 Task: Assign in the project AgileBolt the issue 'Integrate a new interactive tutorial feature into an existing e-learning platform to enhance user engagement and learning outcomes' to the sprint 'Usability Testing Sprint'. Assign in the project AgileBolt the issue 'Develop a new tool for automated testing of mobile application performance and resource consumption' to the sprint 'Usability Testing Sprint'. Assign in the project AgileBolt the issue 'Upgrade the logging and monitoring capabilities of a web application to improve error detection and debugging' to the sprint 'Usability Testing Sprint'. Assign in the project AgileBolt the issue 'Create a new online platform for online entrepreneurship courses with advanced business planning and financial modeling features' to the sprint 'Usability Testing Sprint'
Action: Mouse moved to (973, 559)
Screenshot: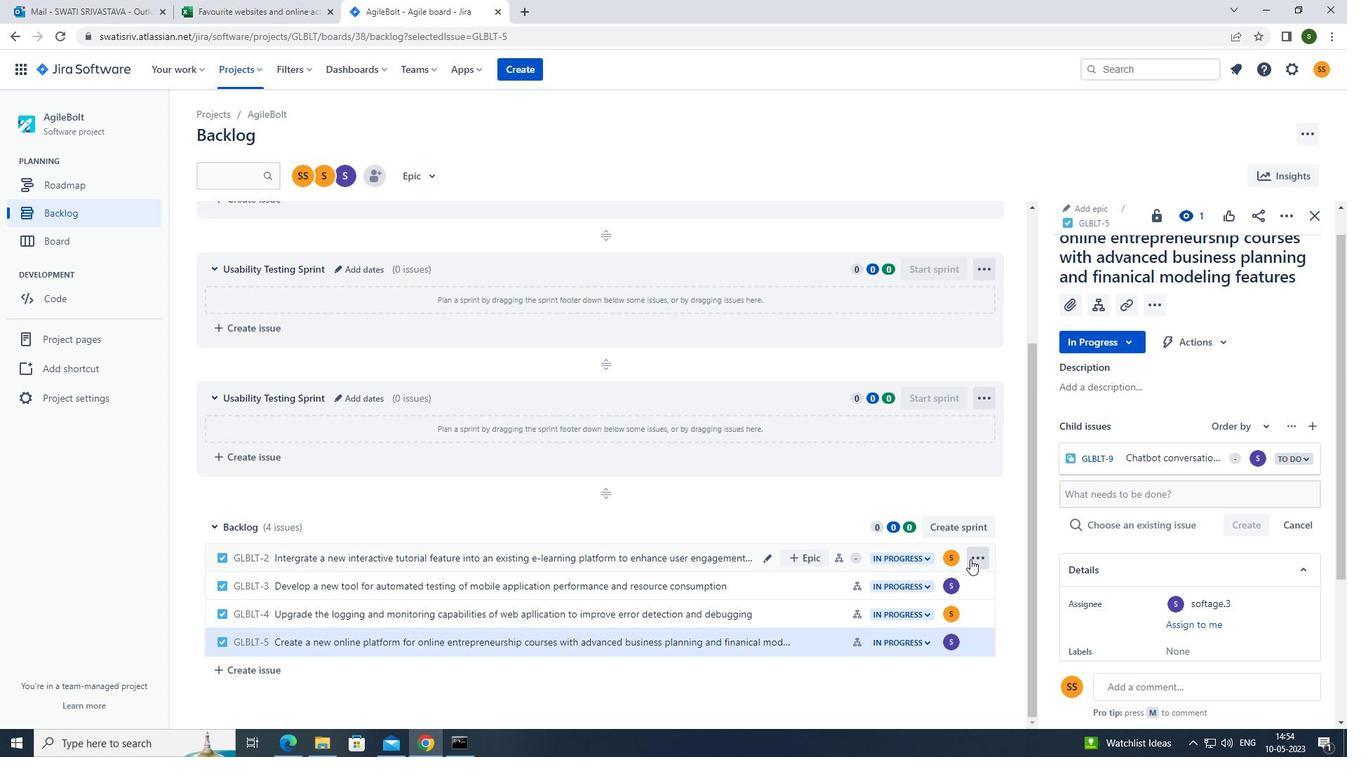 
Action: Mouse pressed left at (973, 559)
Screenshot: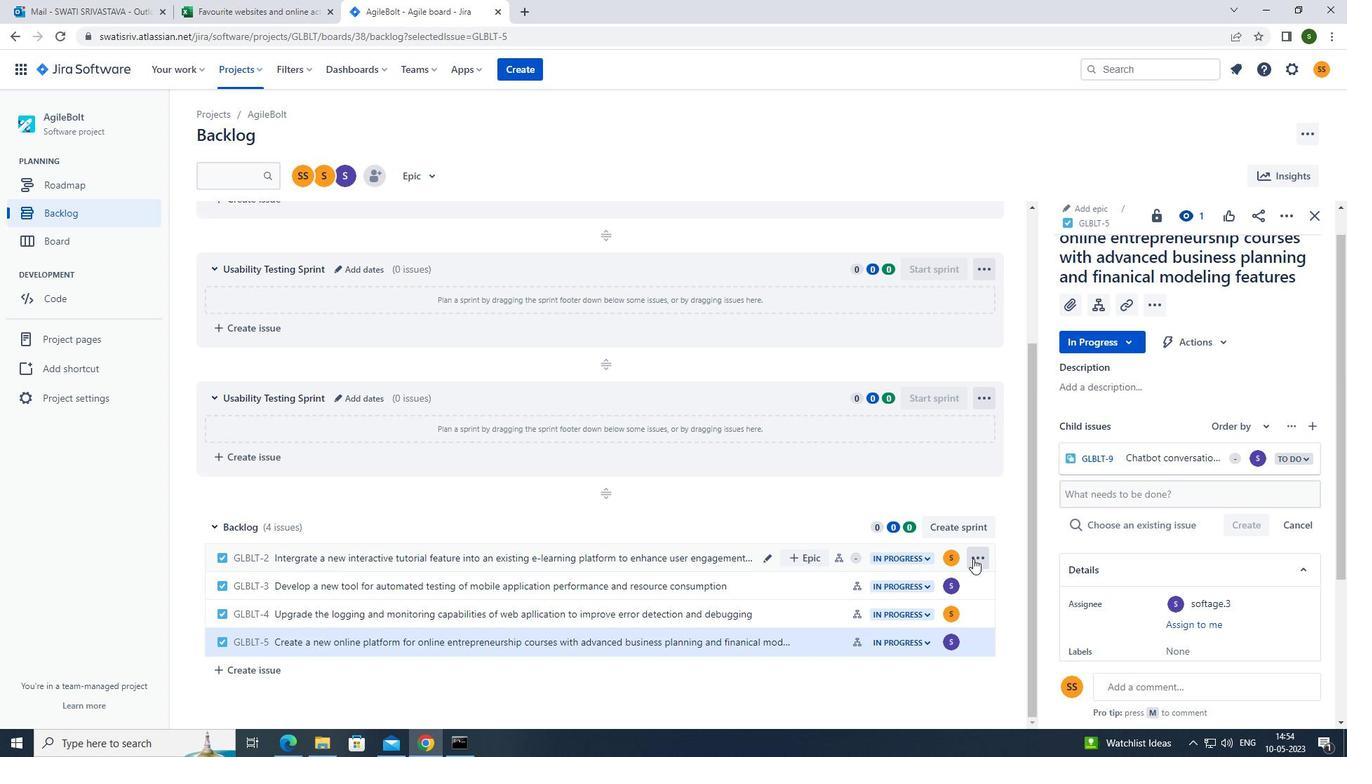 
Action: Mouse moved to (944, 439)
Screenshot: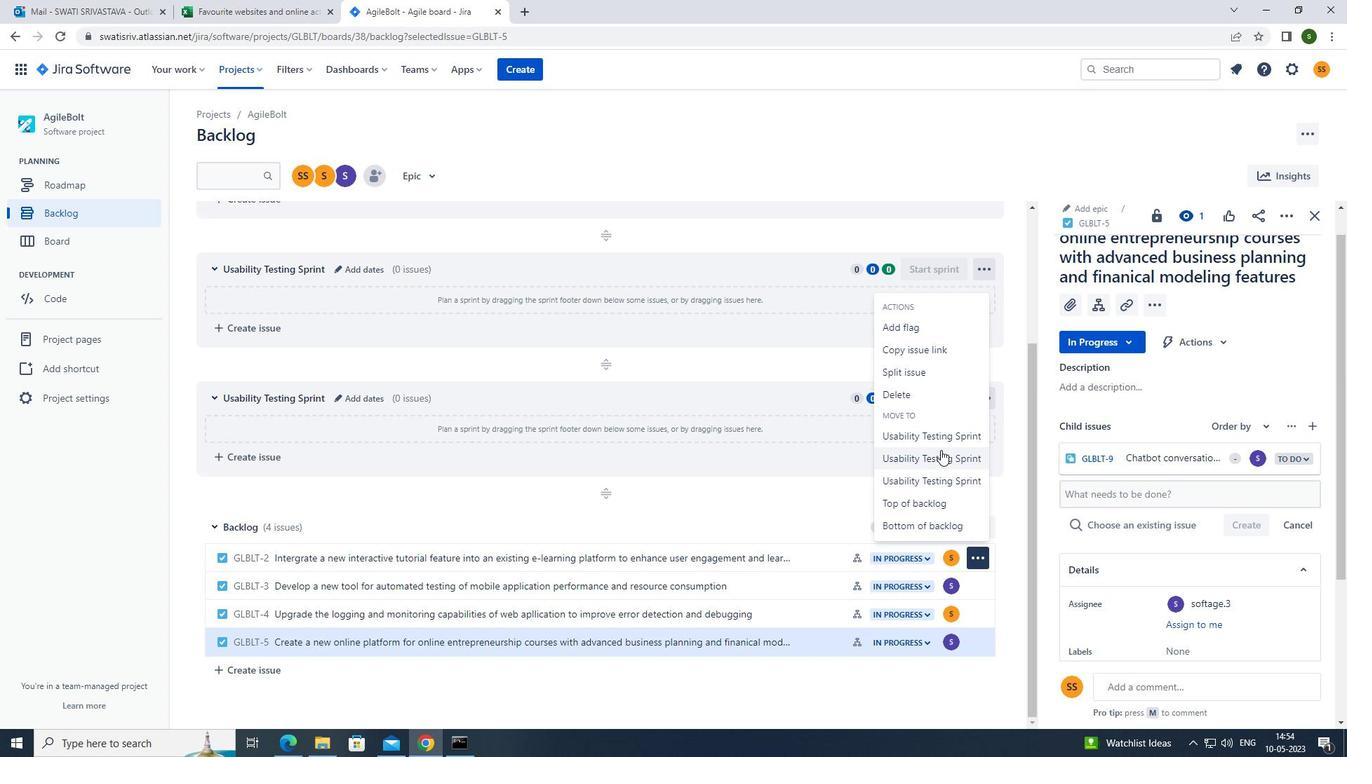 
Action: Mouse pressed left at (944, 439)
Screenshot: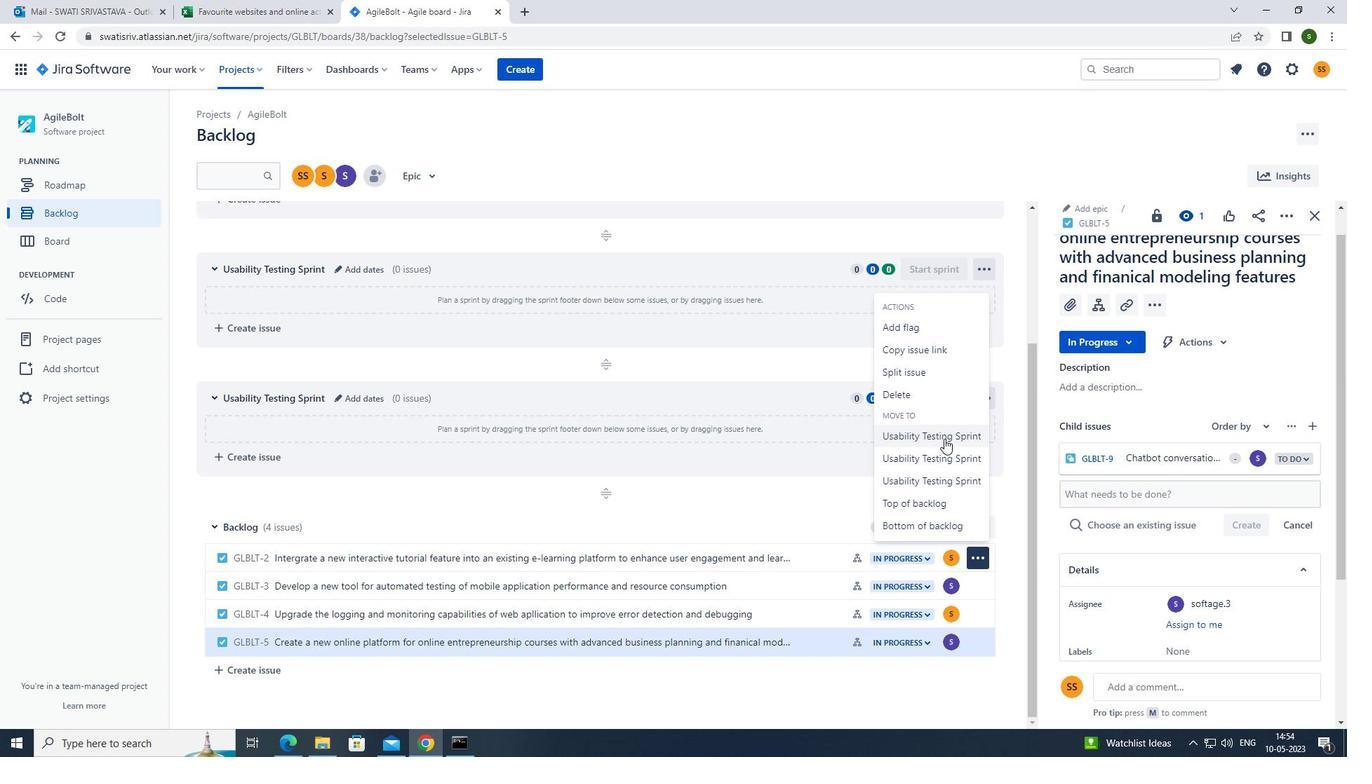 
Action: Mouse moved to (979, 588)
Screenshot: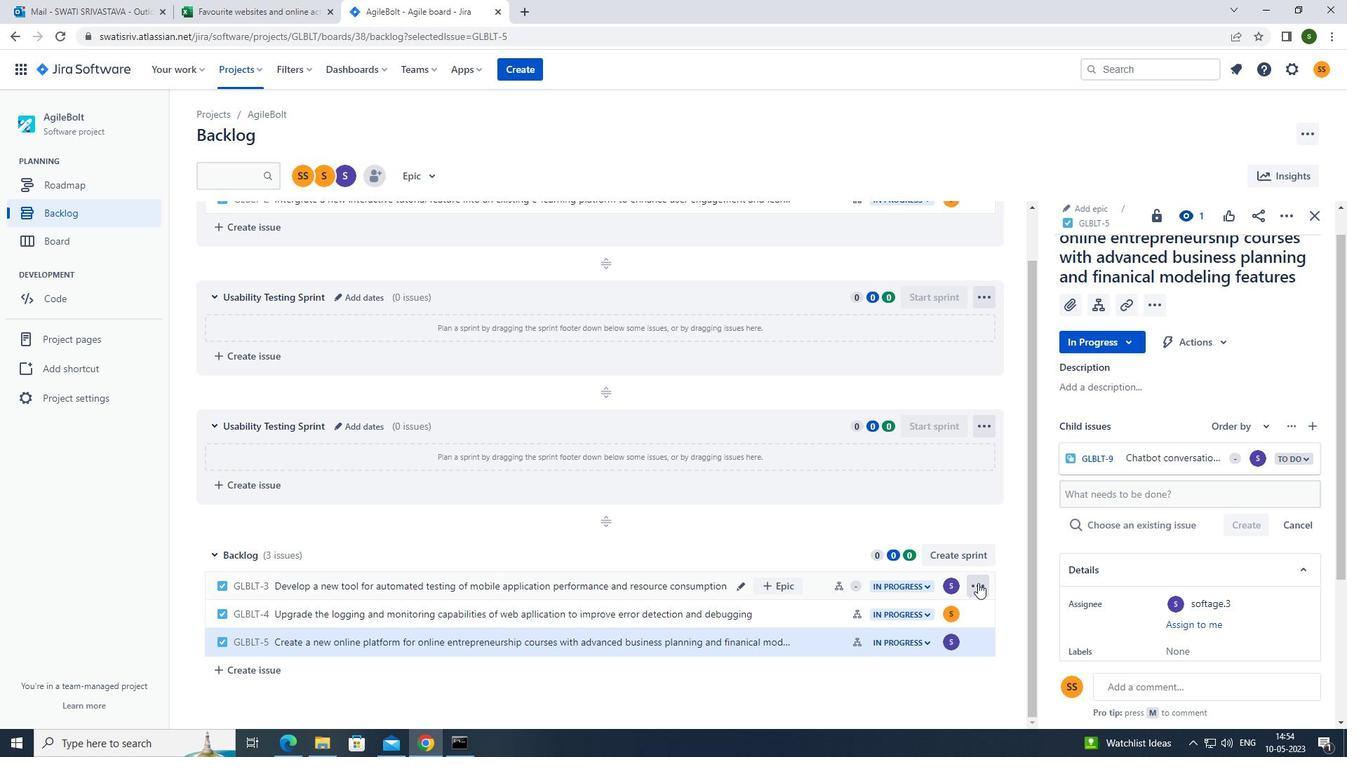 
Action: Mouse pressed left at (979, 588)
Screenshot: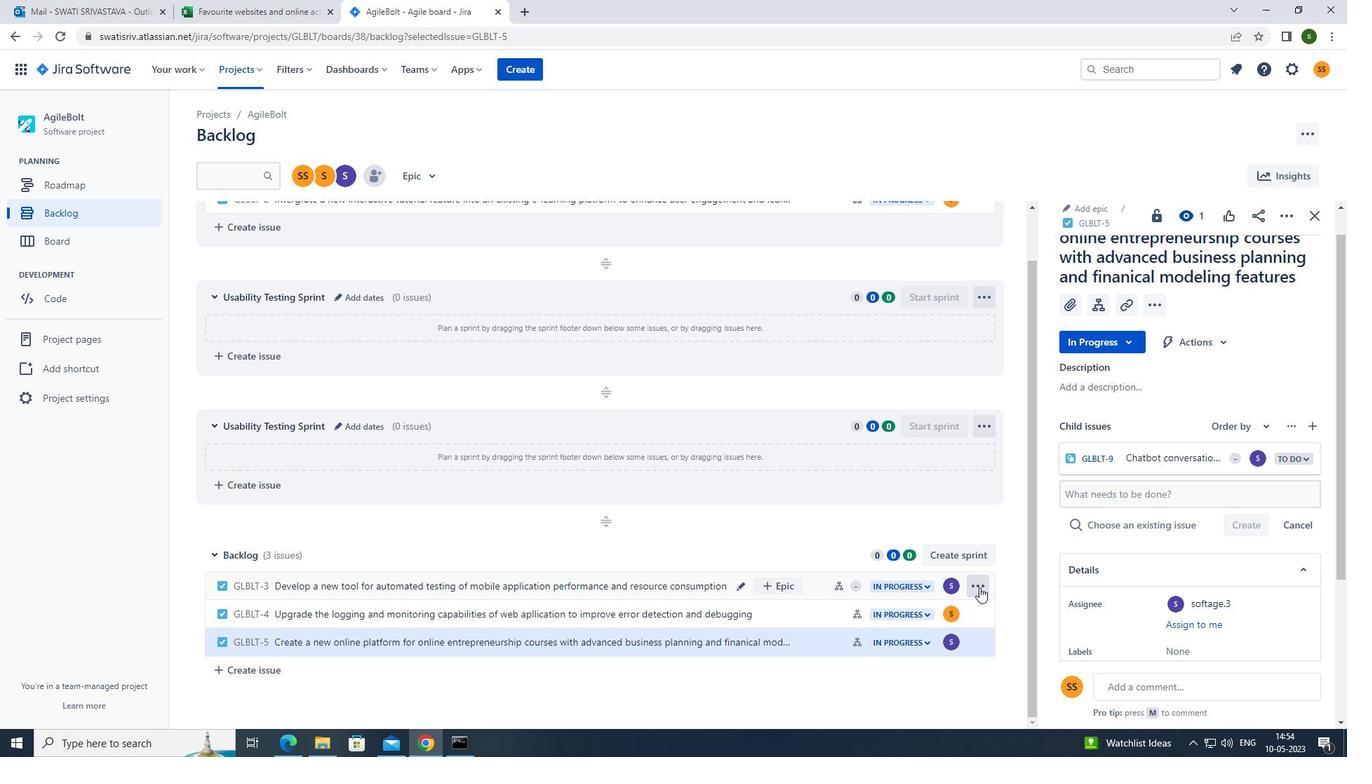 
Action: Mouse moved to (949, 489)
Screenshot: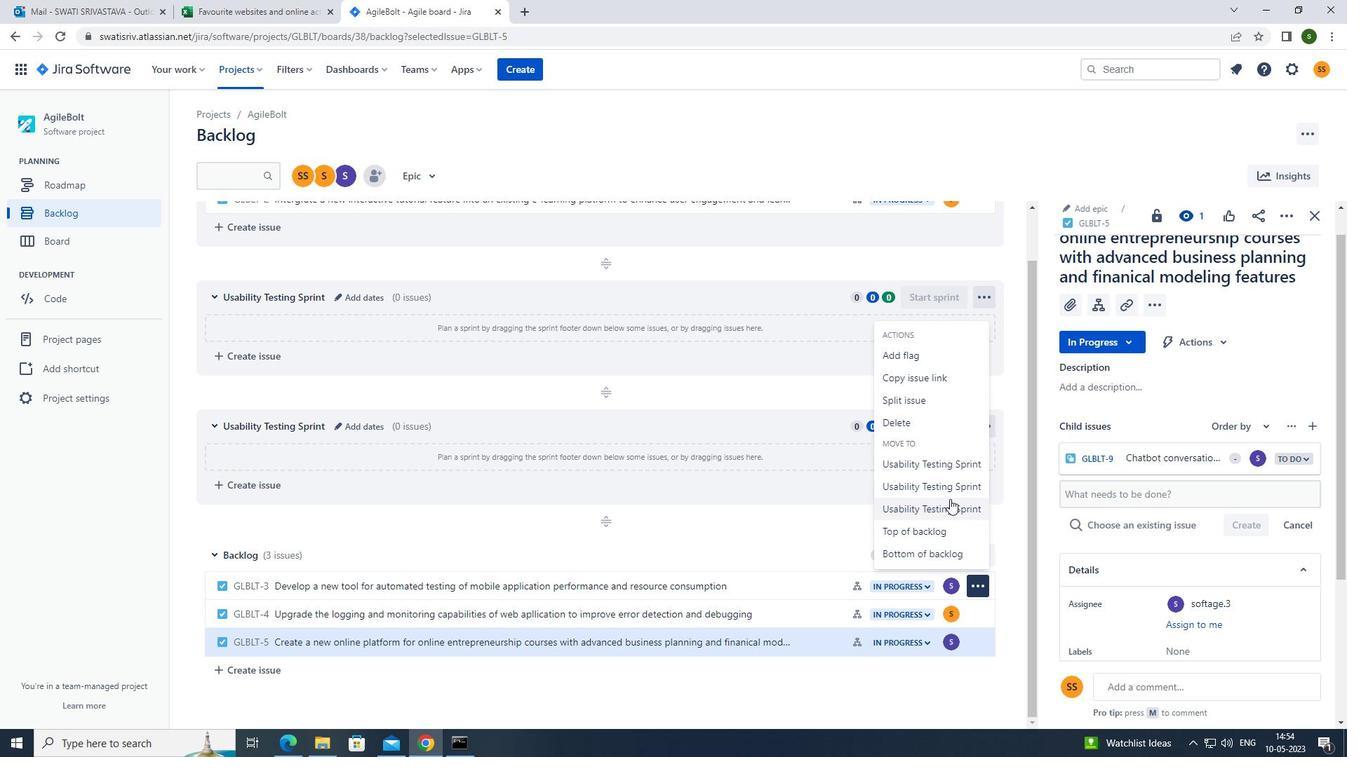 
Action: Mouse pressed left at (949, 489)
Screenshot: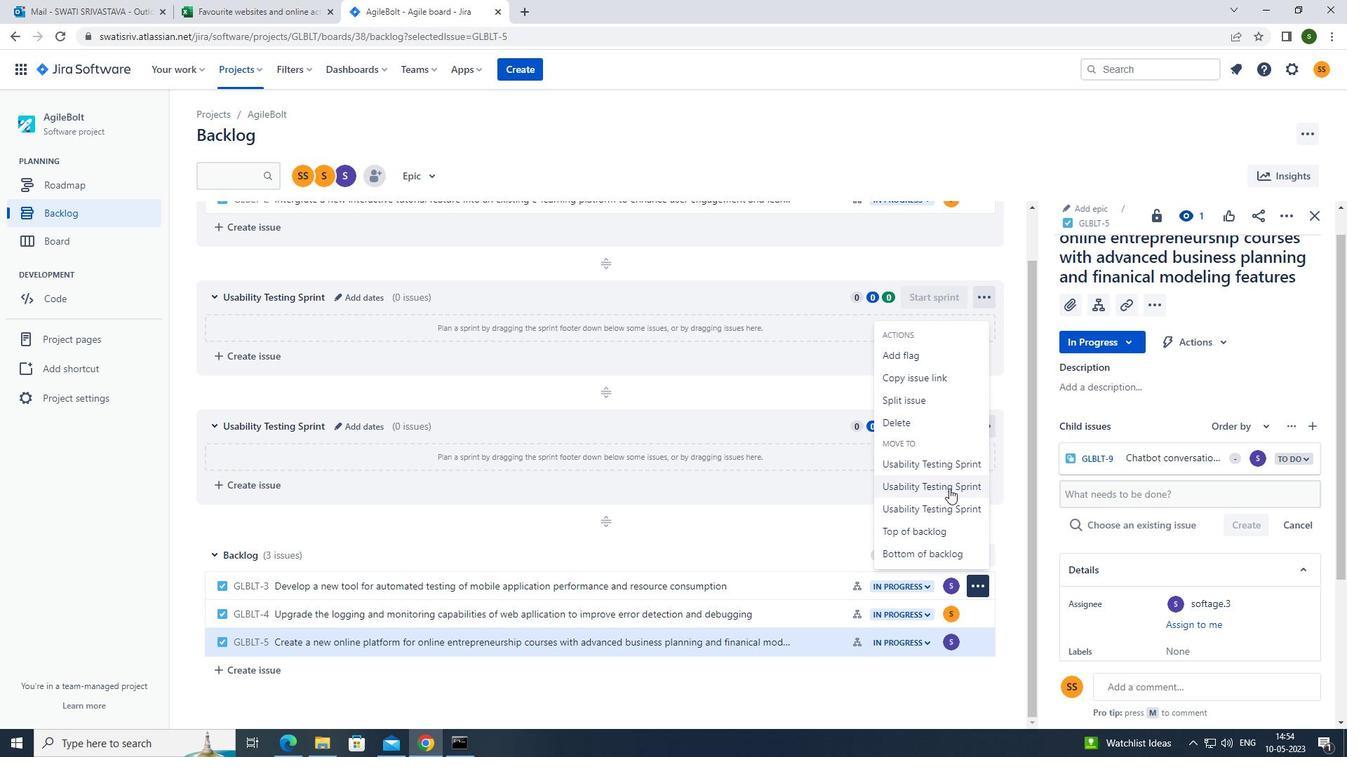 
Action: Mouse moved to (980, 613)
Screenshot: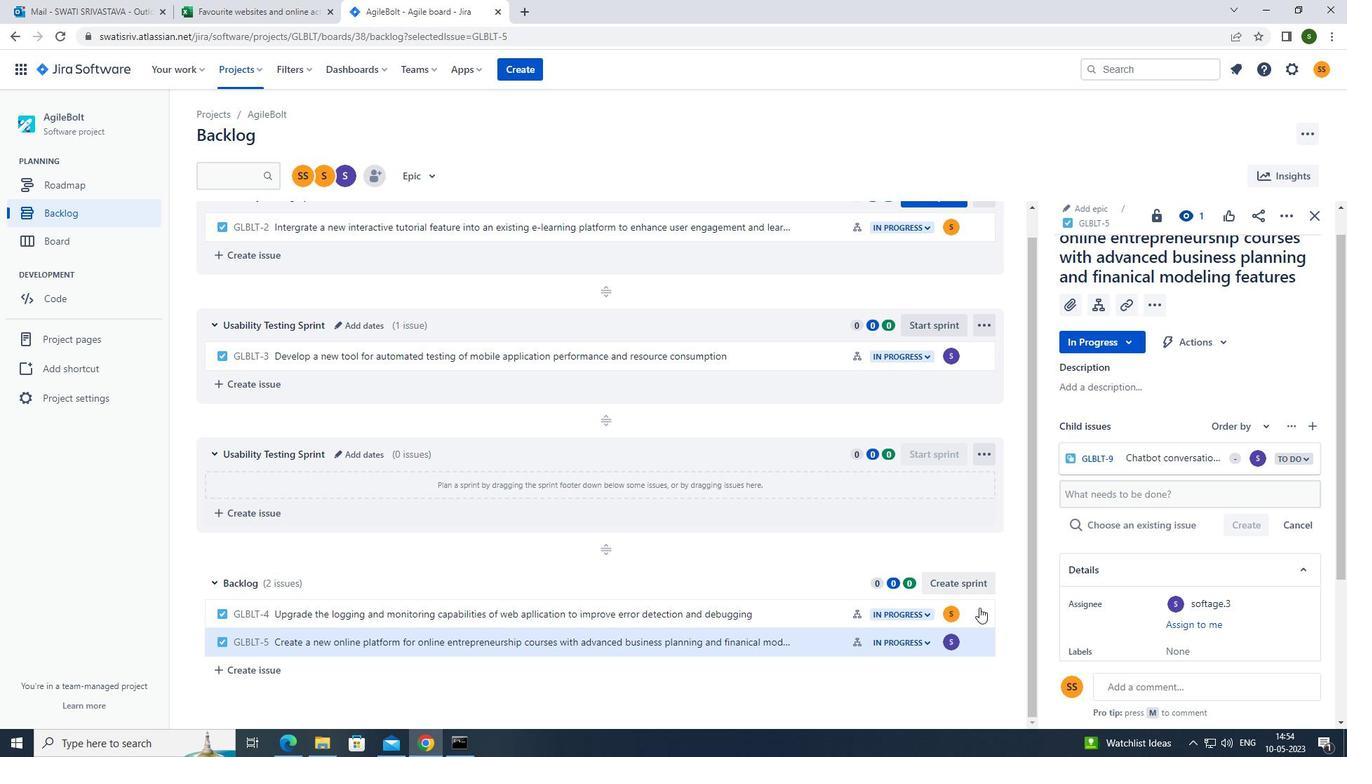 
Action: Mouse pressed left at (980, 613)
Screenshot: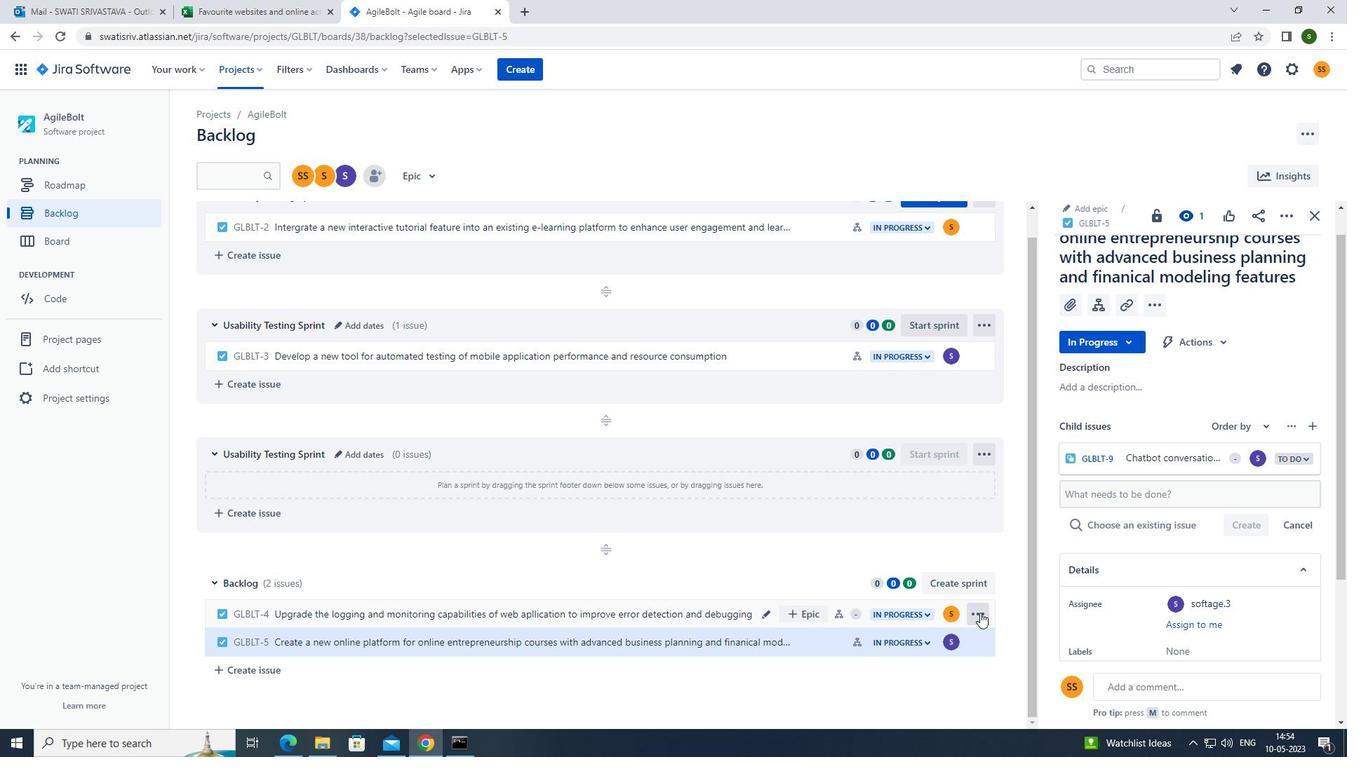 
Action: Mouse moved to (954, 536)
Screenshot: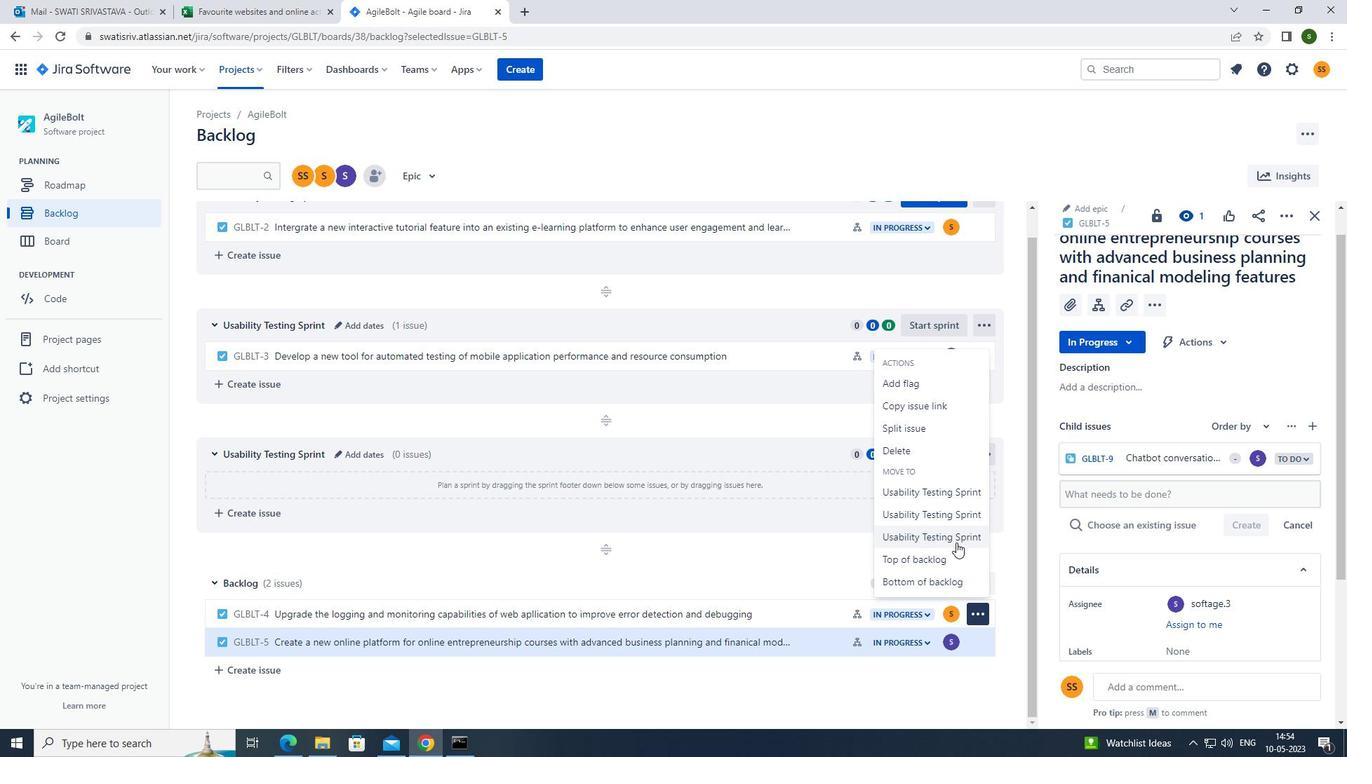 
Action: Mouse pressed left at (954, 536)
Screenshot: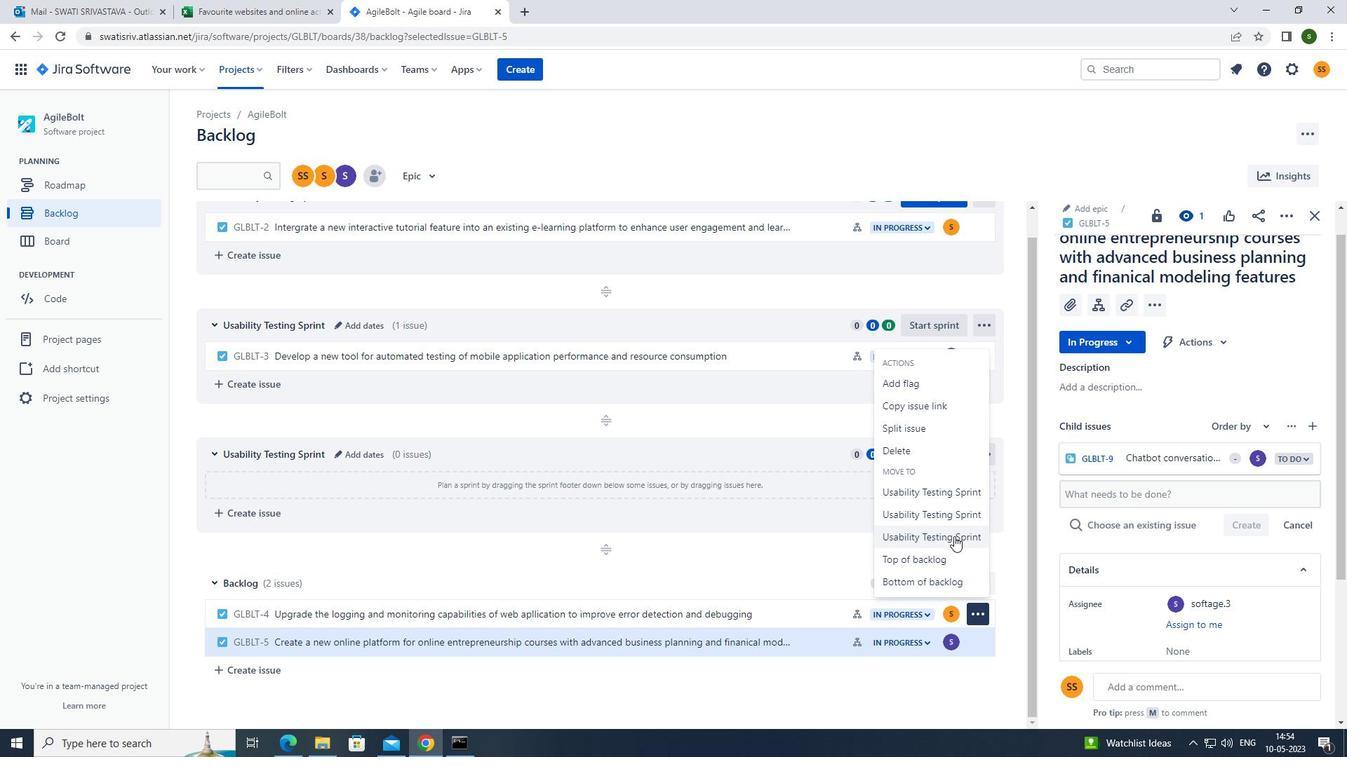 
Action: Mouse moved to (983, 639)
Screenshot: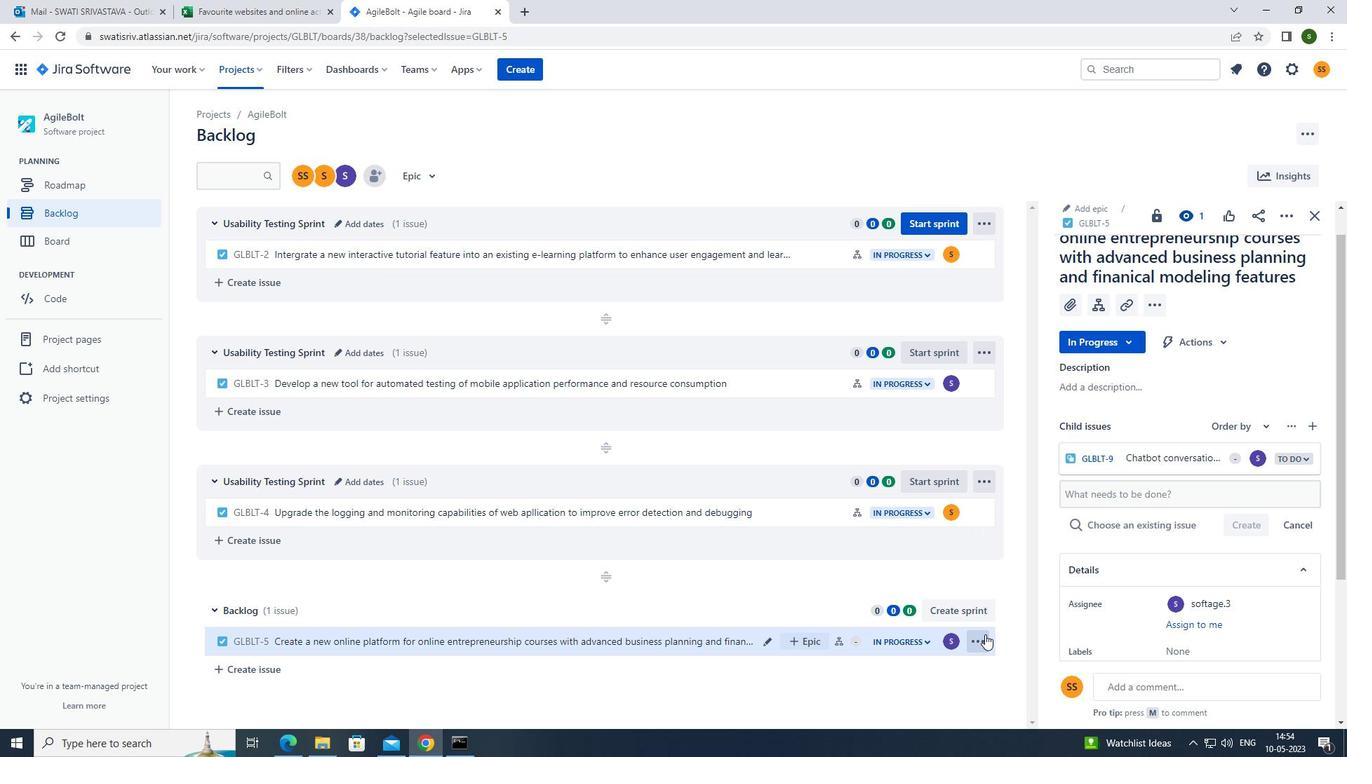 
Action: Mouse pressed left at (983, 639)
Screenshot: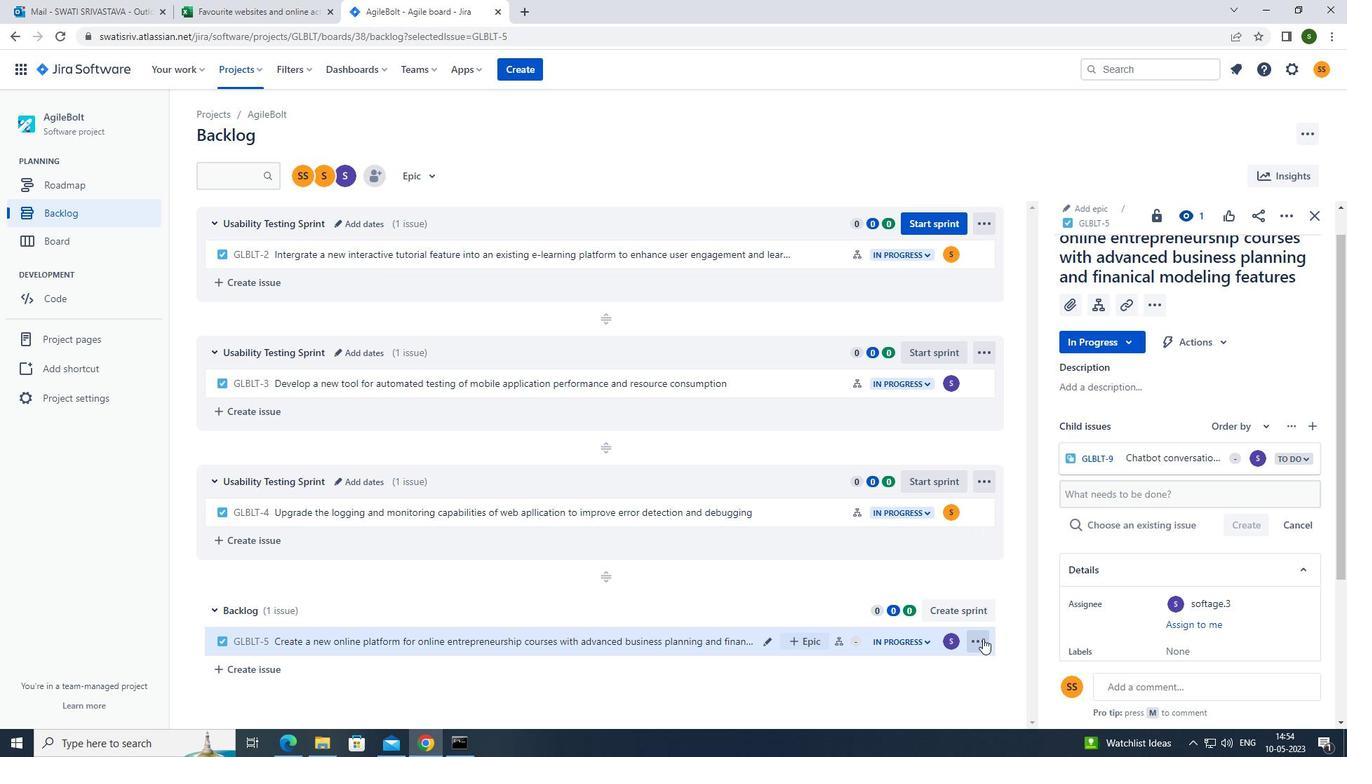 
Action: Mouse moved to (948, 565)
Screenshot: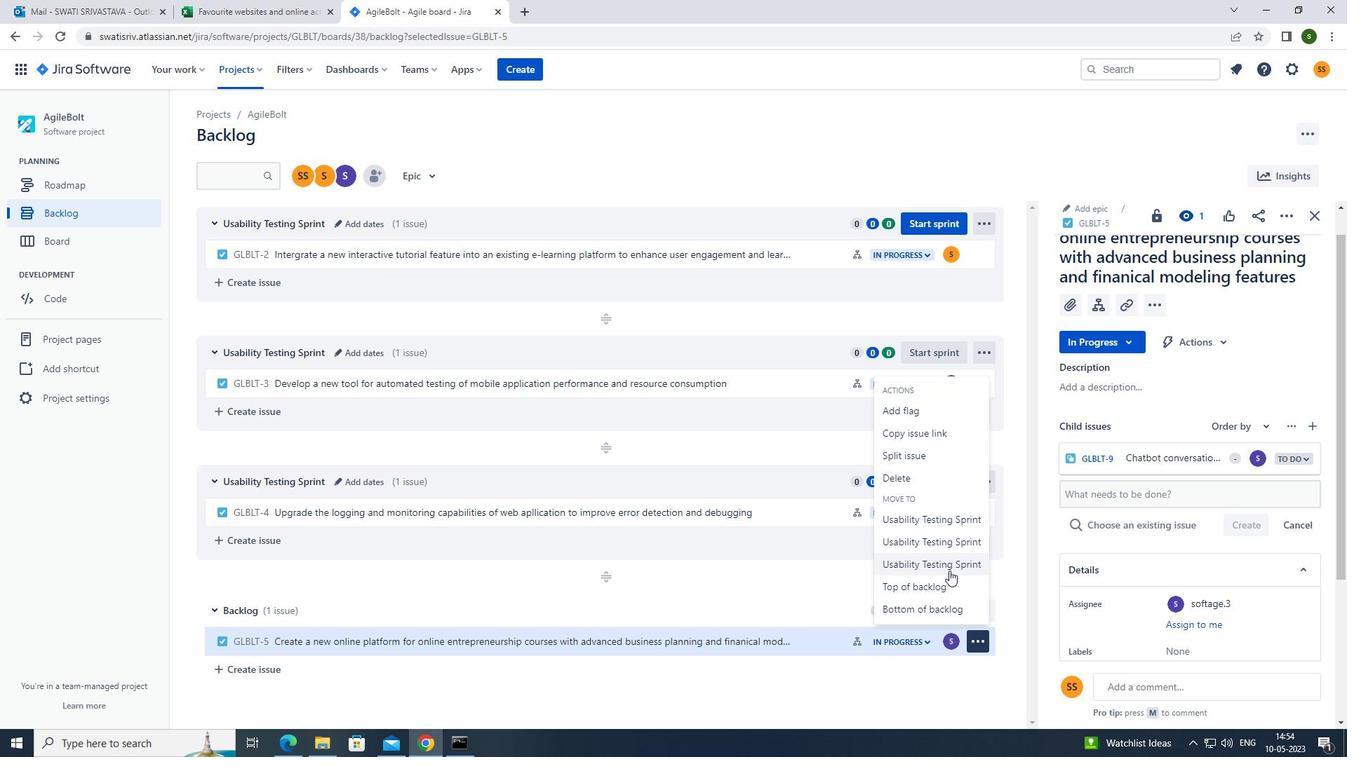 
Action: Mouse pressed left at (948, 565)
Screenshot: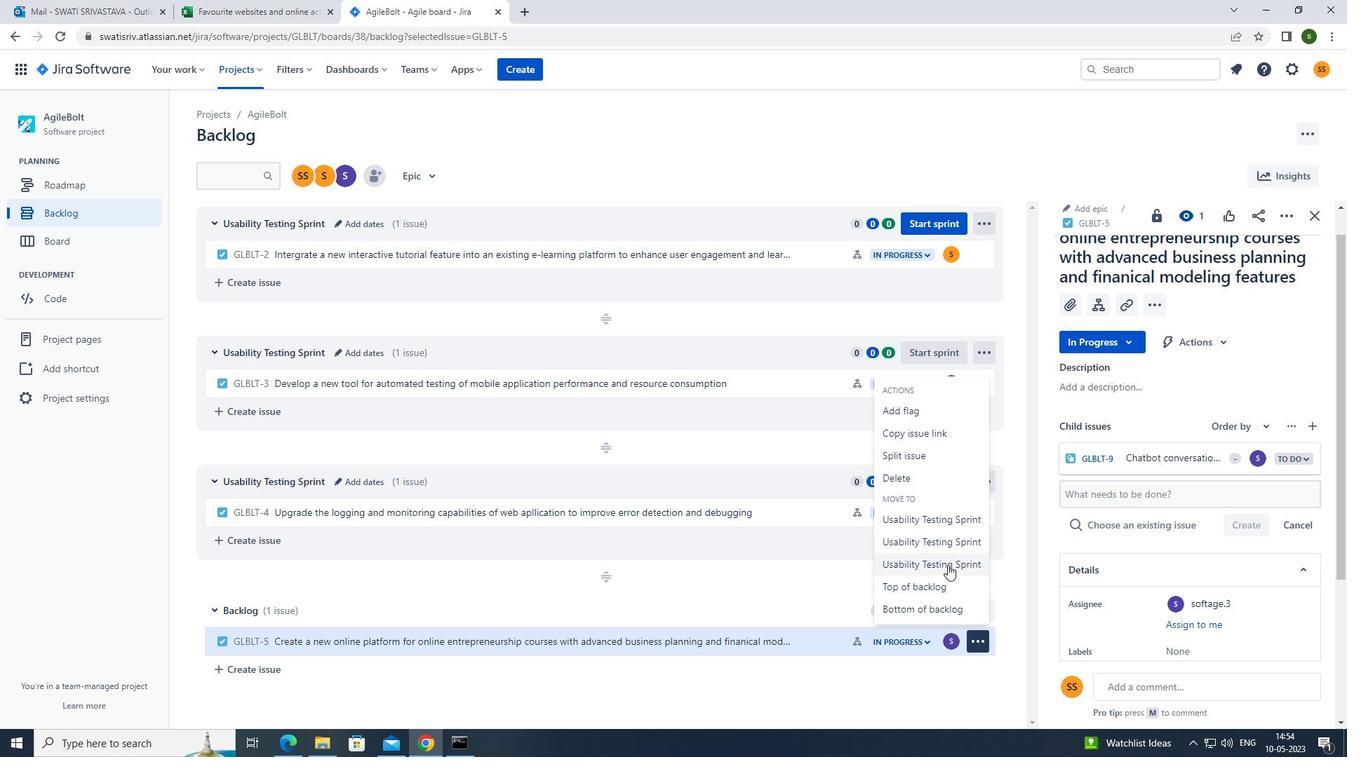 
Action: Mouse moved to (793, 600)
Screenshot: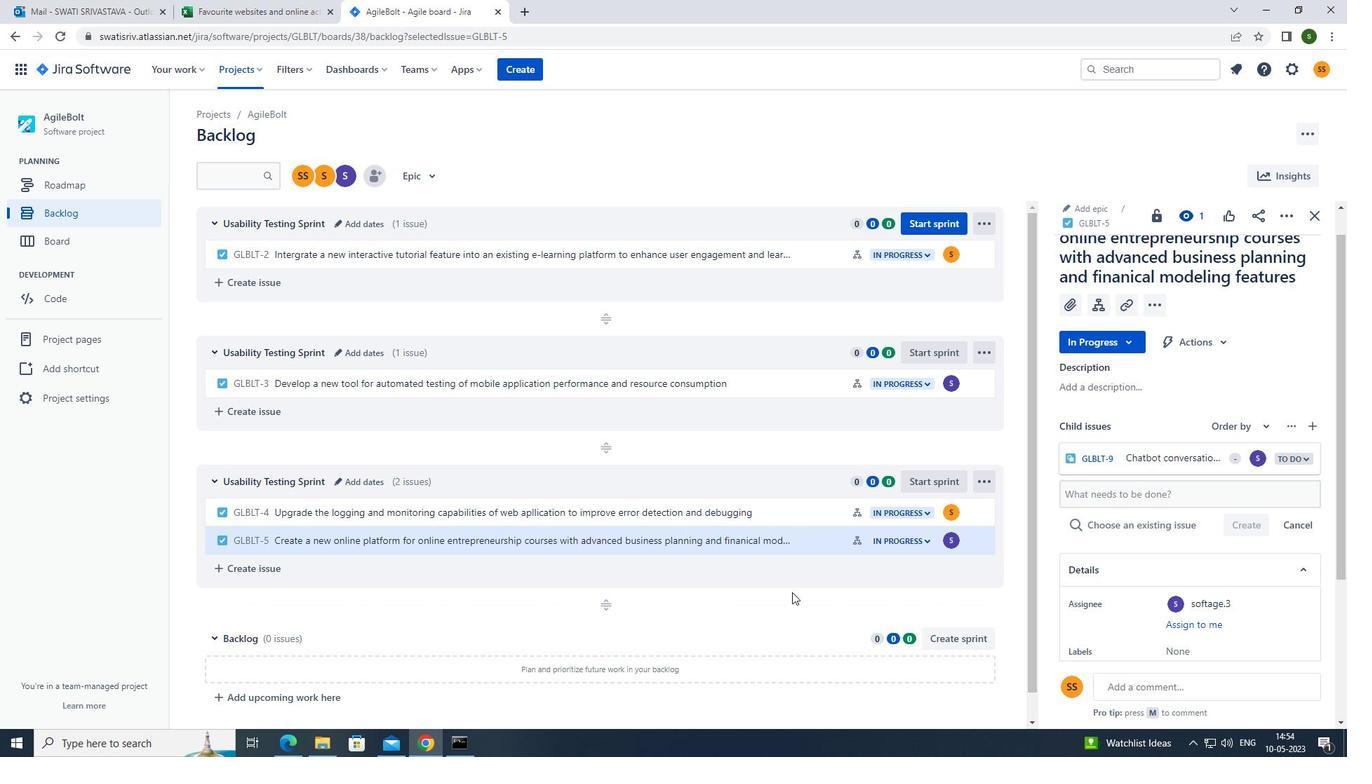 
